Task: Look for products with cucumber flavor.
Action: Mouse moved to (20, 101)
Screenshot: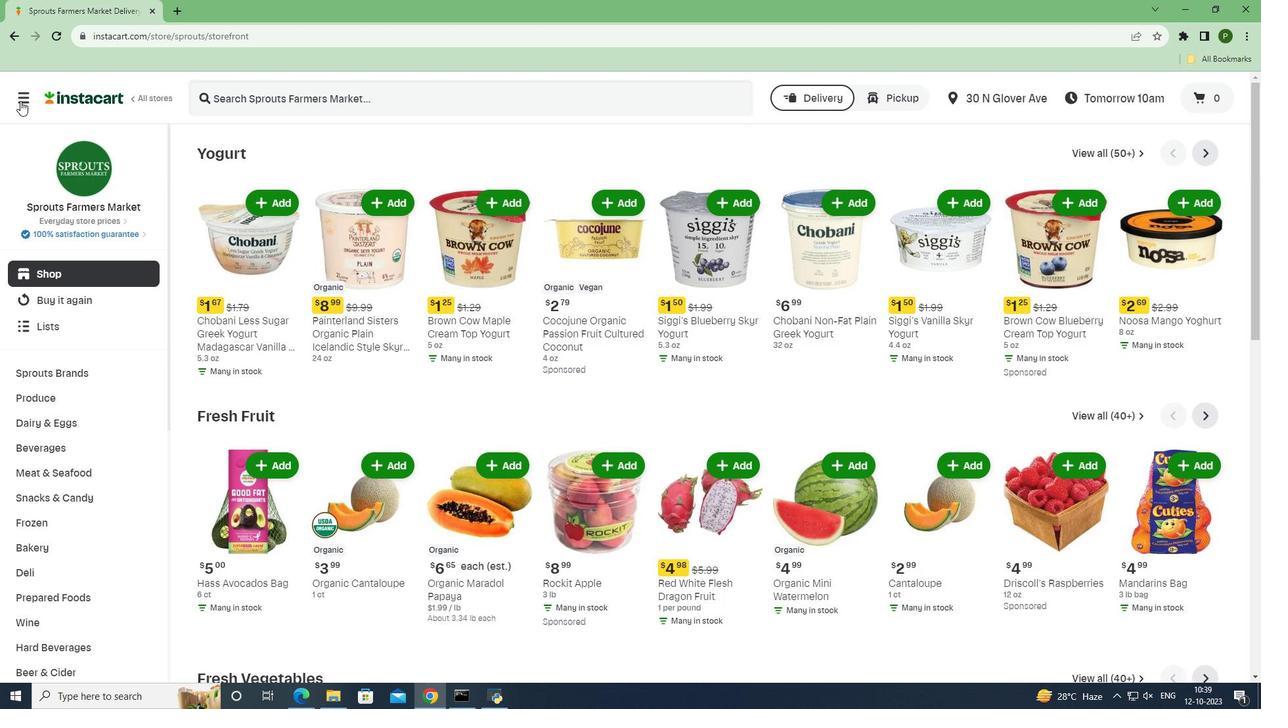 
Action: Mouse pressed left at (20, 101)
Screenshot: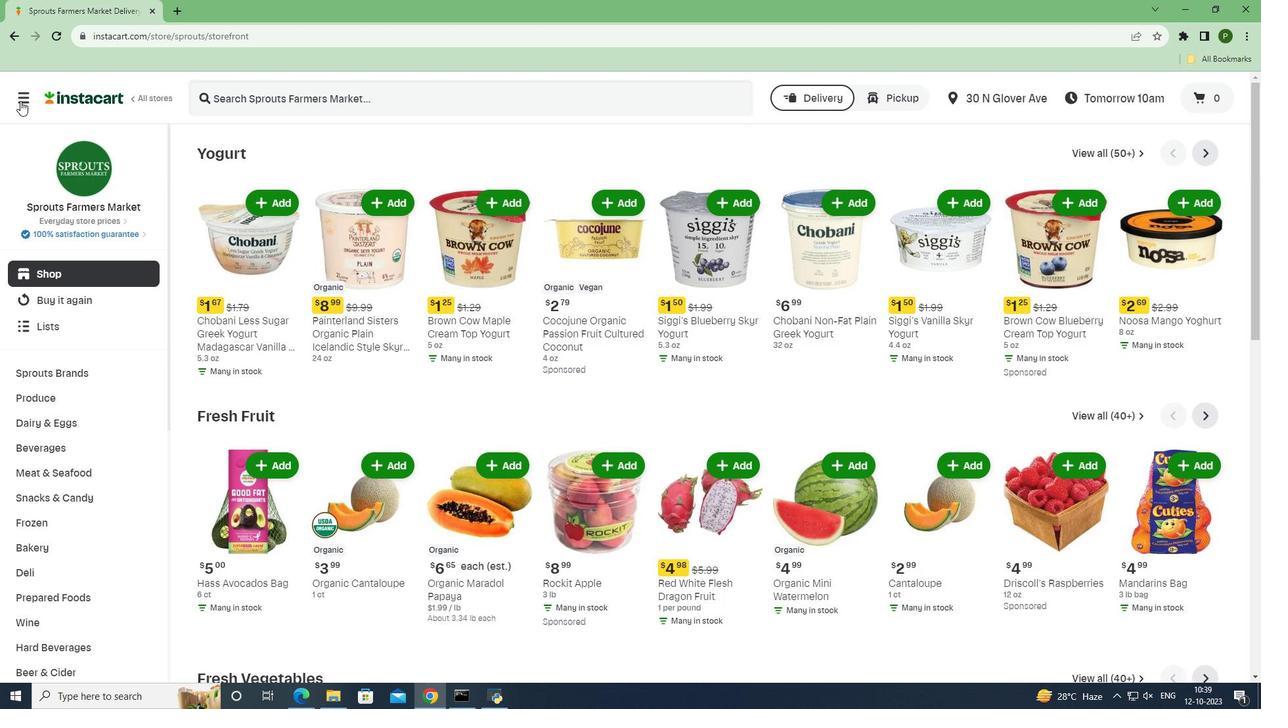 
Action: Mouse moved to (57, 348)
Screenshot: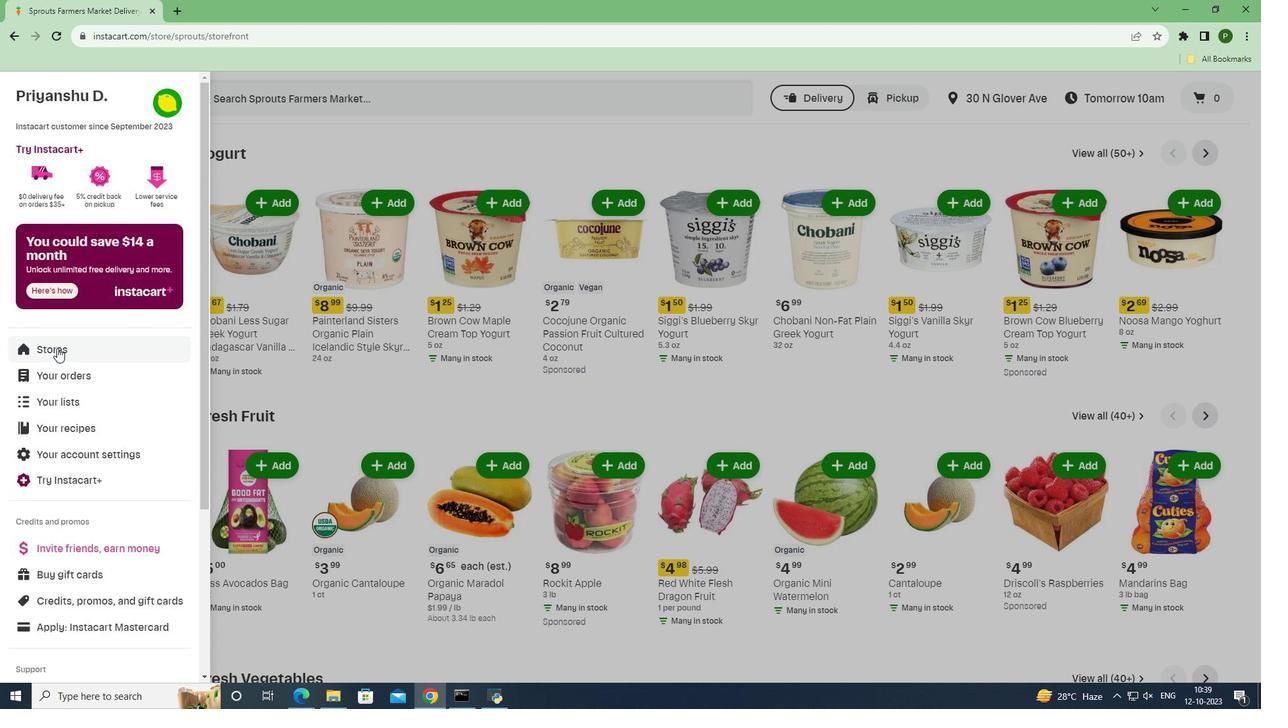 
Action: Mouse pressed left at (57, 348)
Screenshot: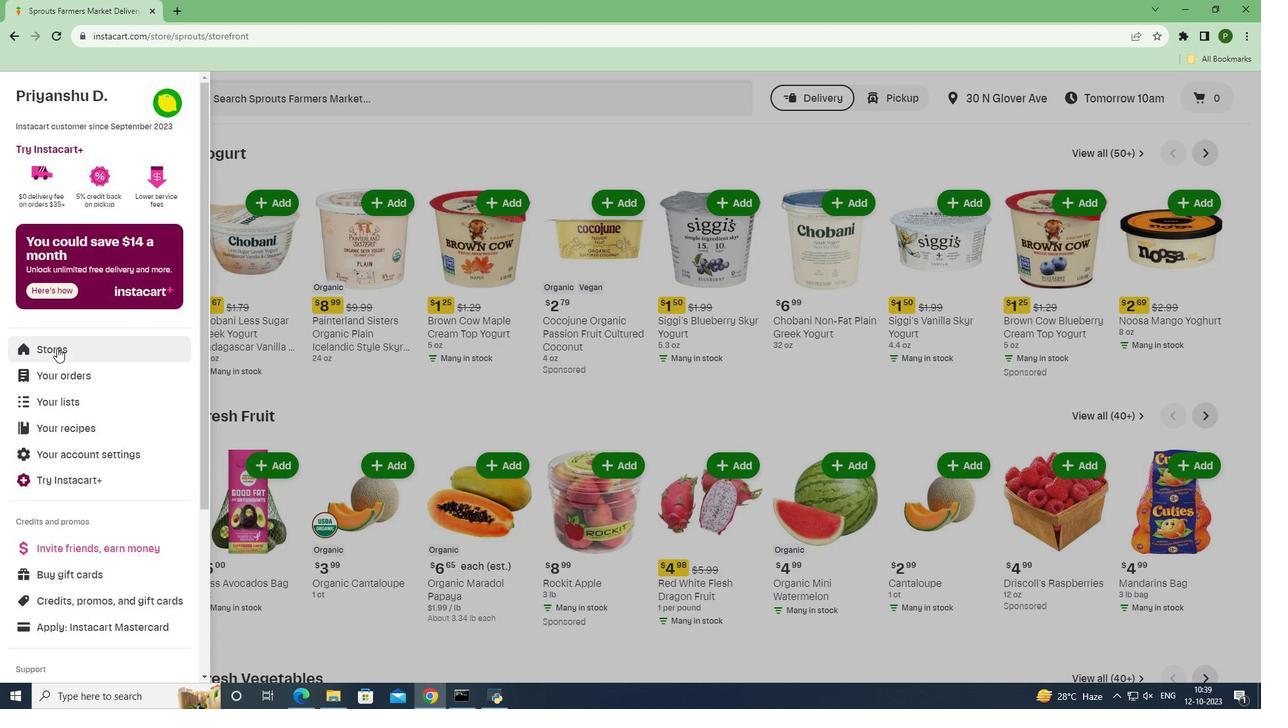 
Action: Mouse moved to (298, 152)
Screenshot: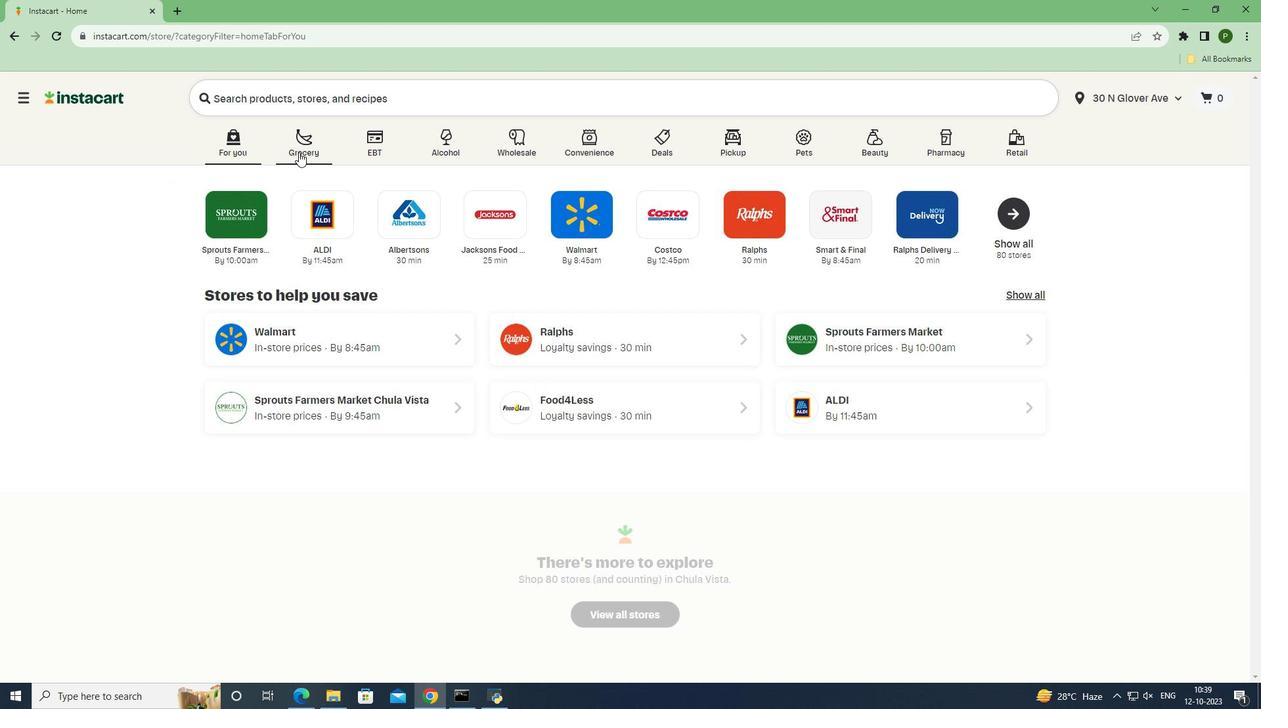 
Action: Mouse pressed left at (298, 152)
Screenshot: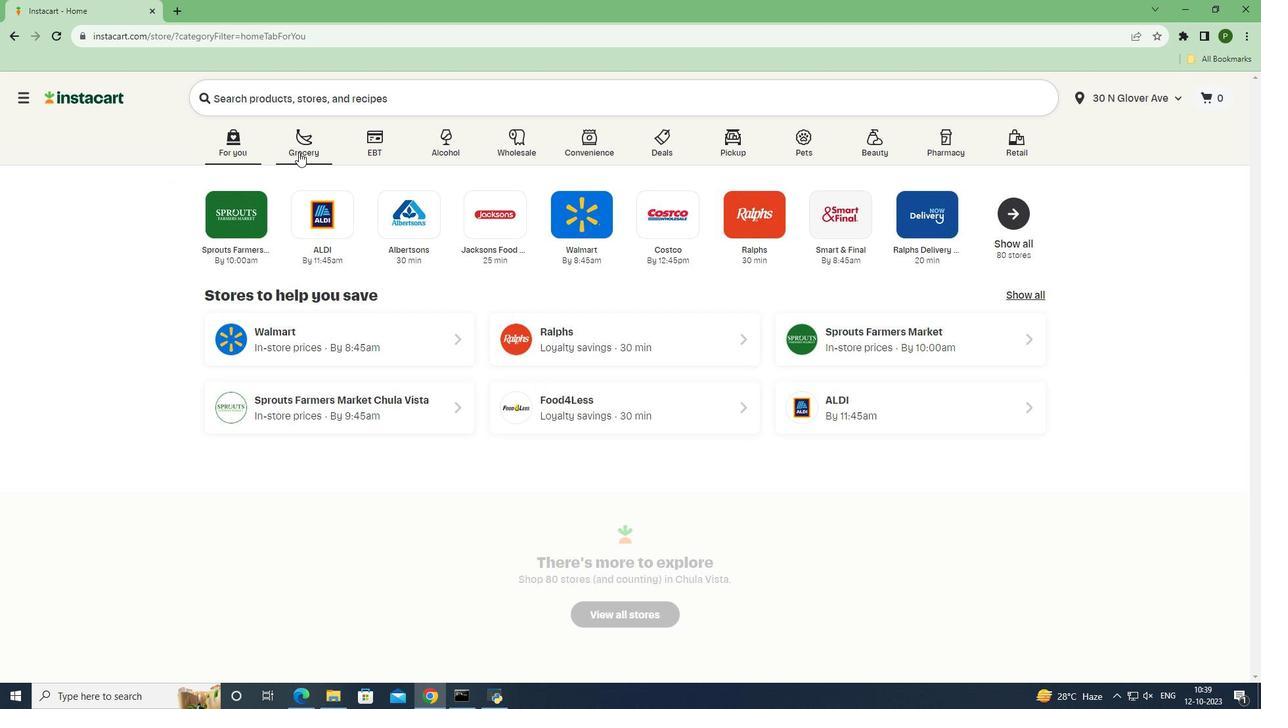 
Action: Mouse moved to (525, 302)
Screenshot: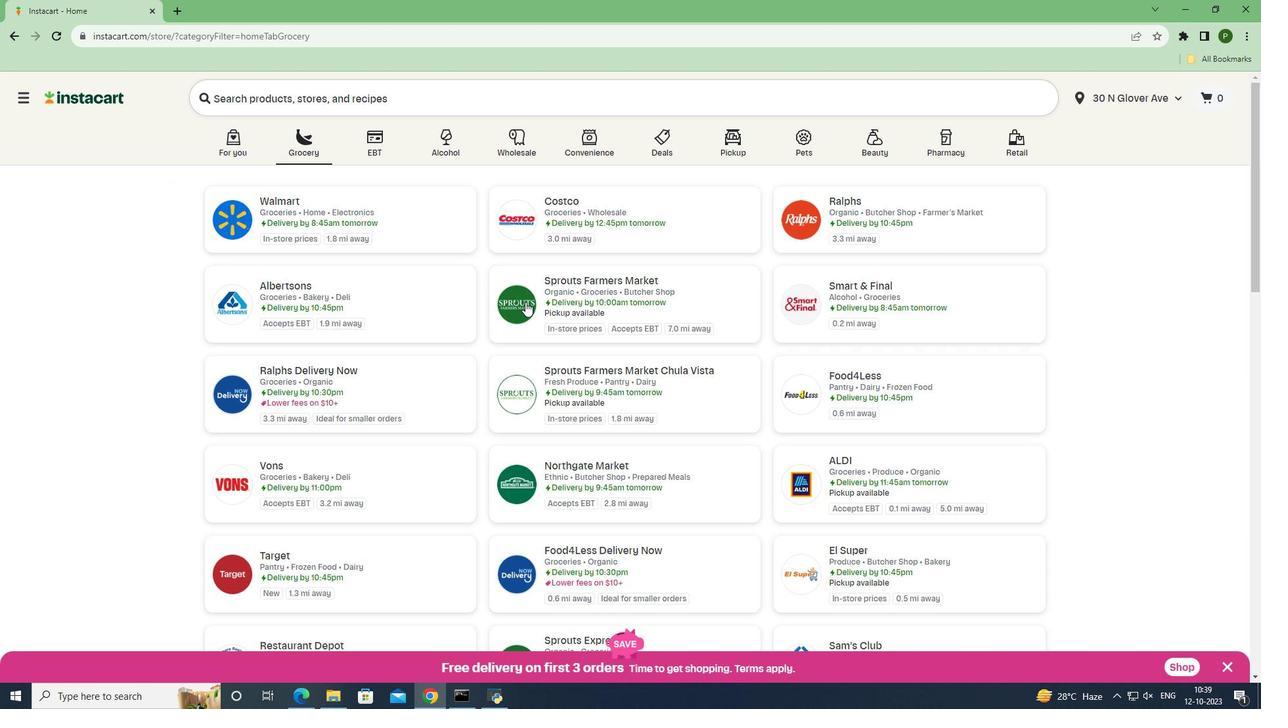 
Action: Mouse pressed left at (525, 302)
Screenshot: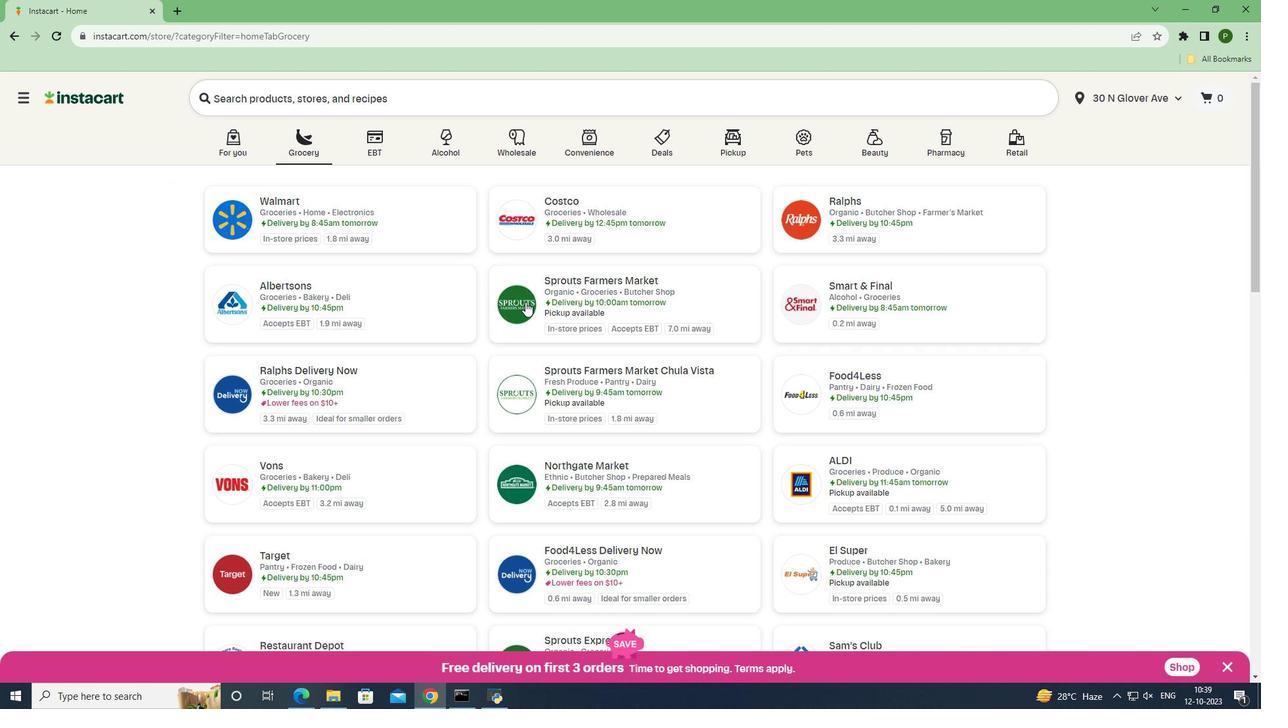 
Action: Mouse moved to (105, 450)
Screenshot: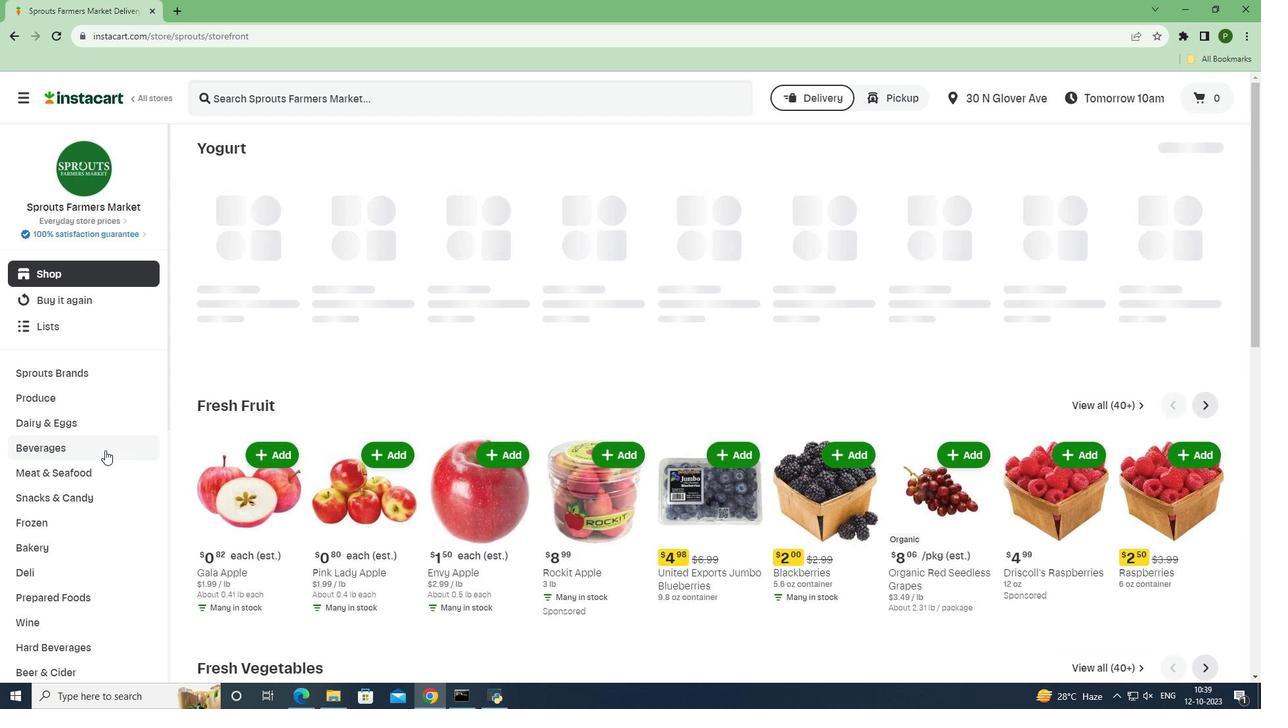 
Action: Mouse pressed left at (105, 450)
Screenshot: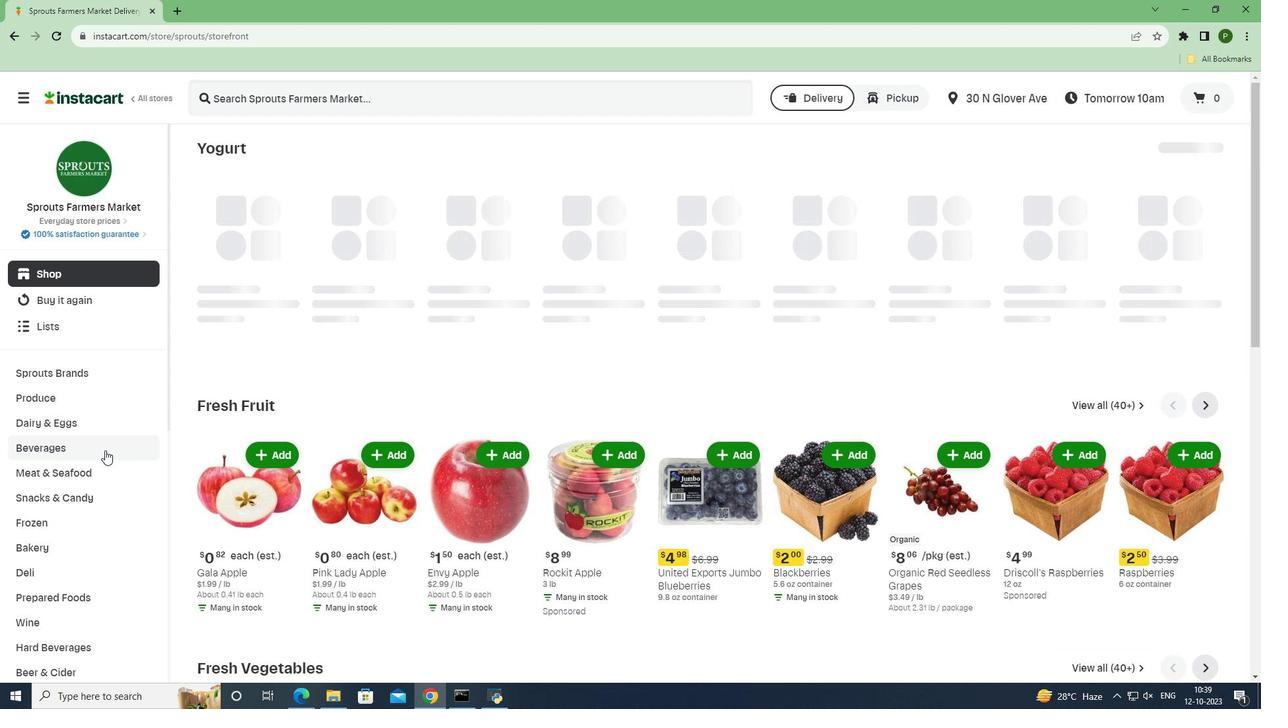 
Action: Mouse moved to (553, 183)
Screenshot: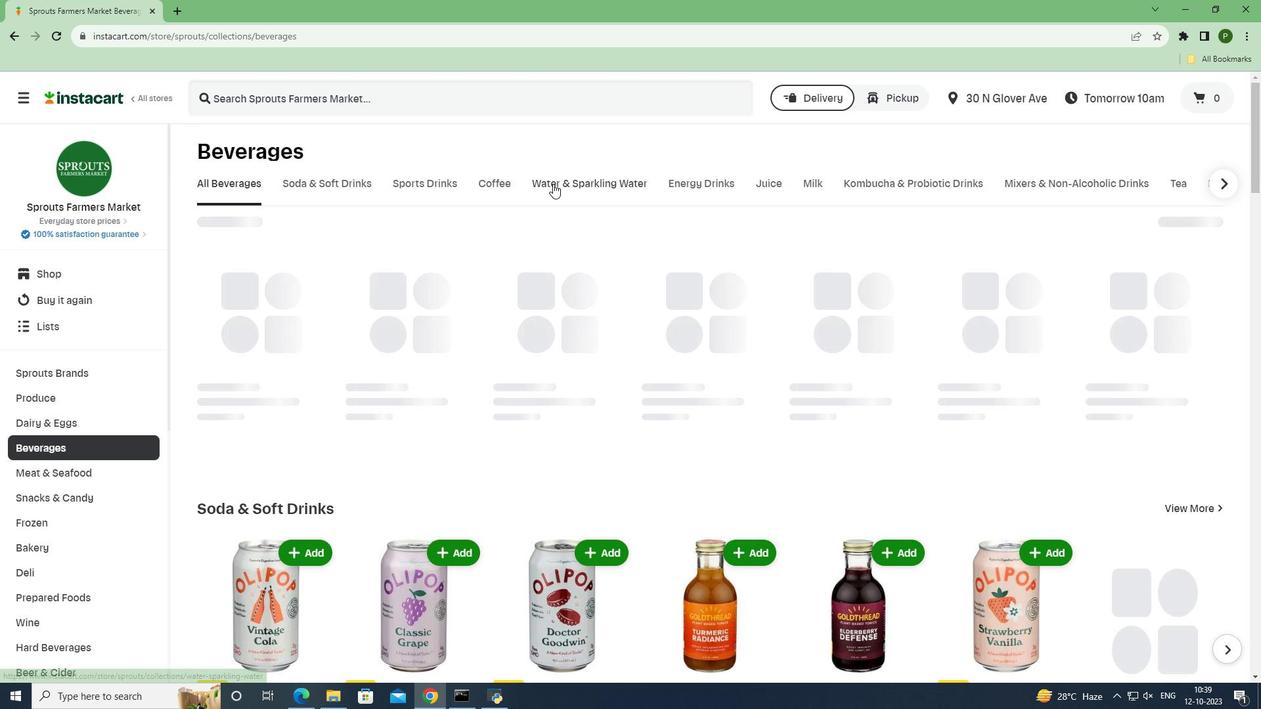 
Action: Mouse pressed left at (553, 183)
Screenshot: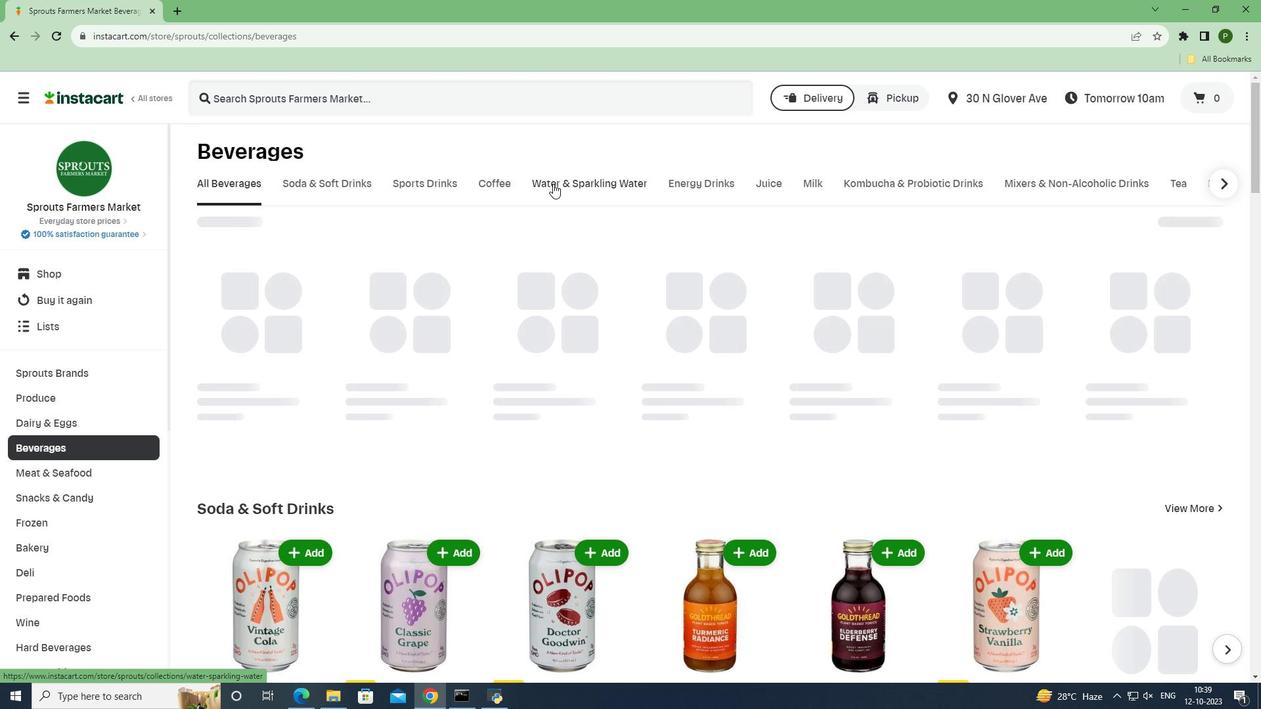 
Action: Mouse moved to (218, 290)
Screenshot: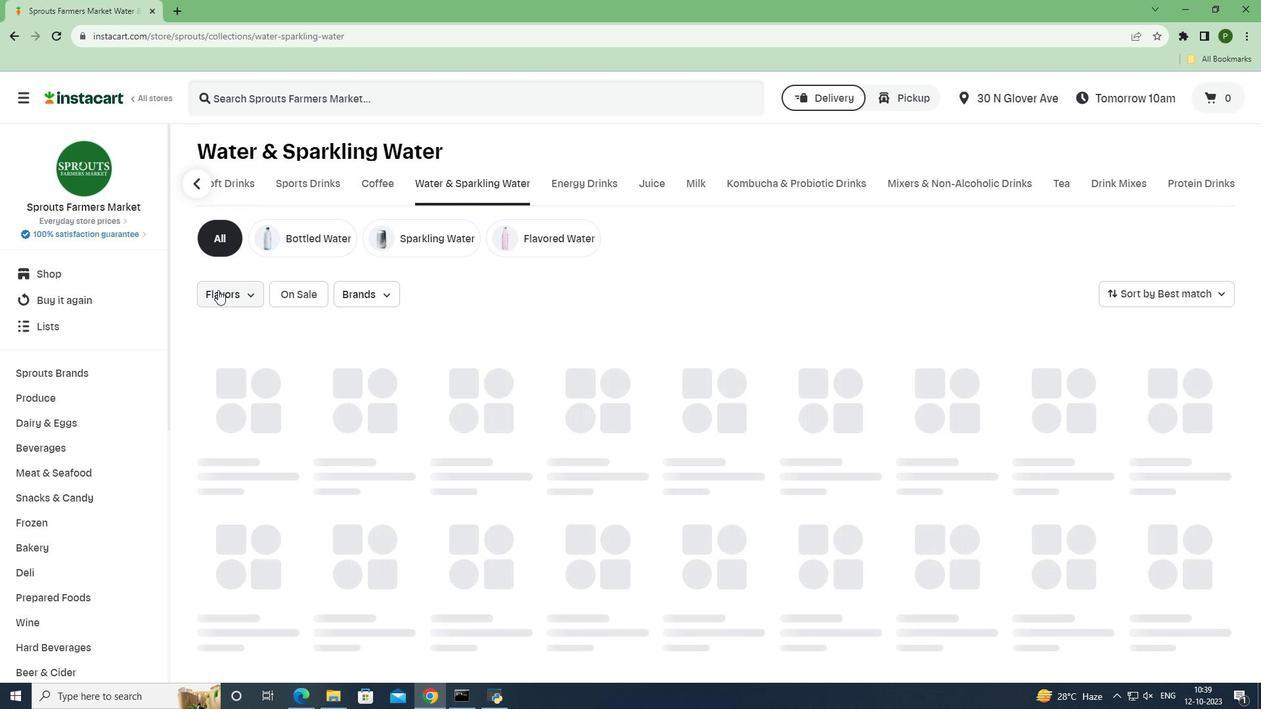 
Action: Mouse pressed left at (218, 290)
Screenshot: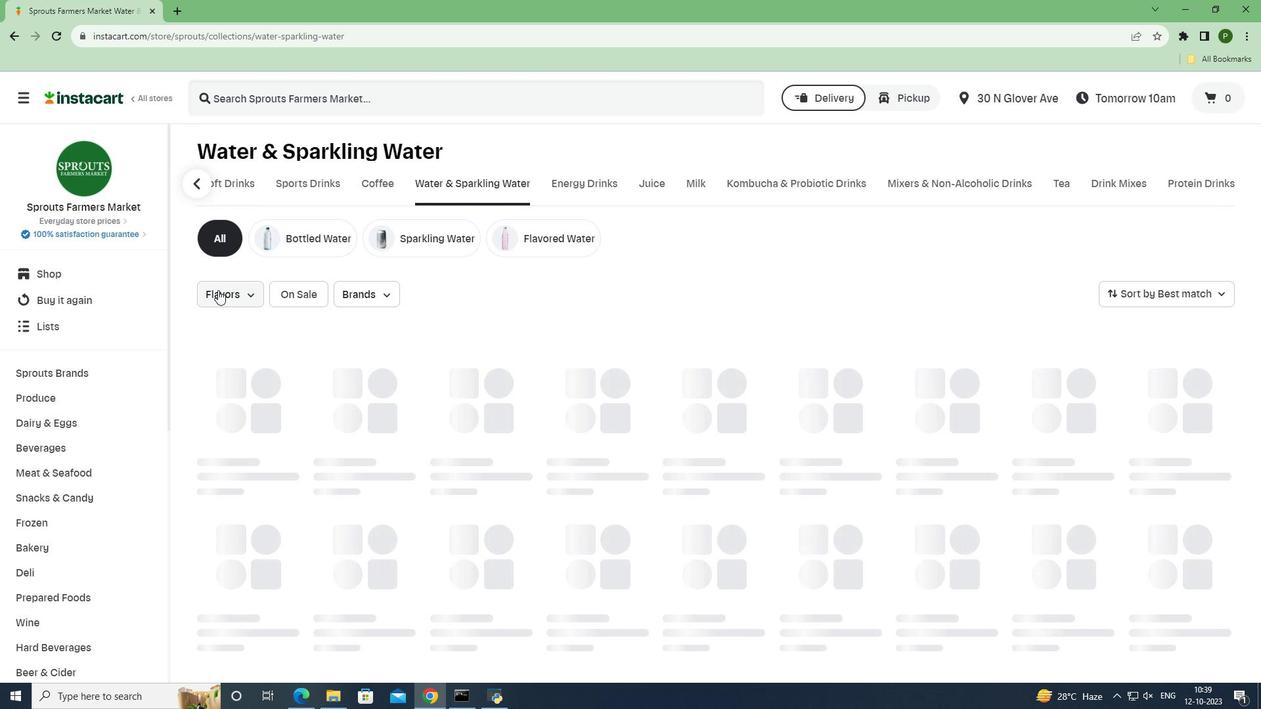 
Action: Mouse moved to (279, 411)
Screenshot: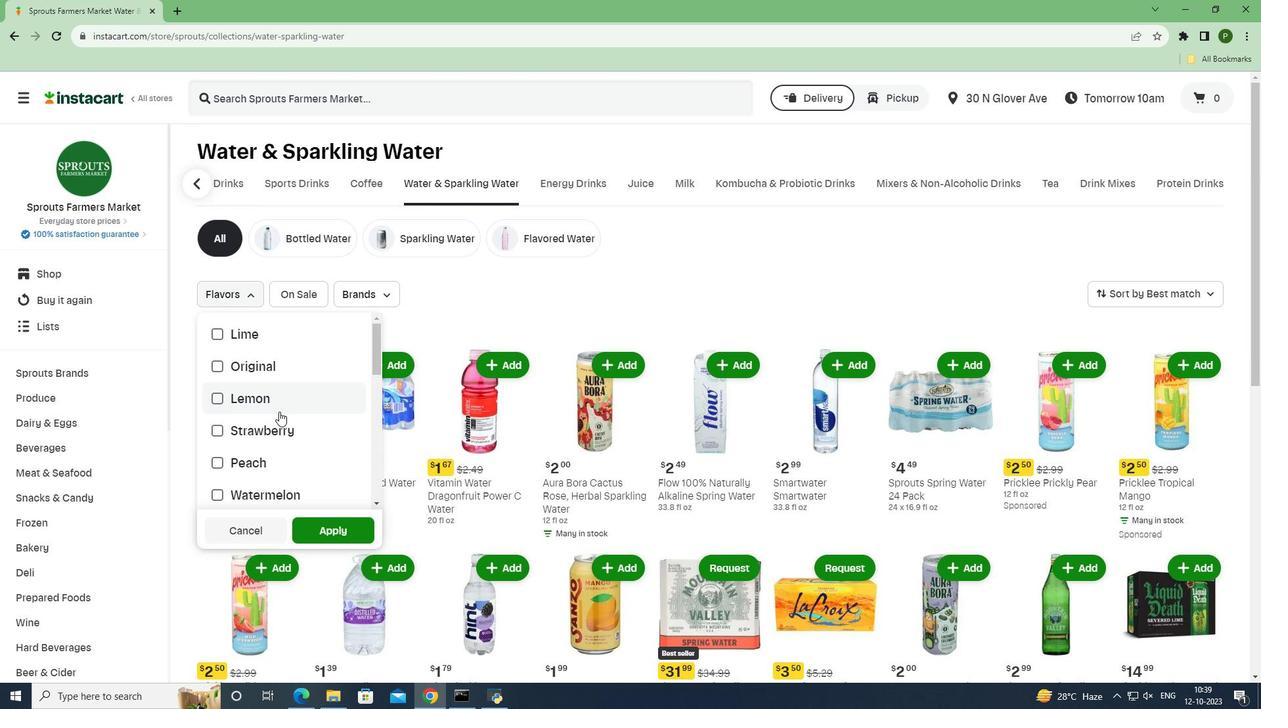 
Action: Mouse scrolled (279, 411) with delta (0, 0)
Screenshot: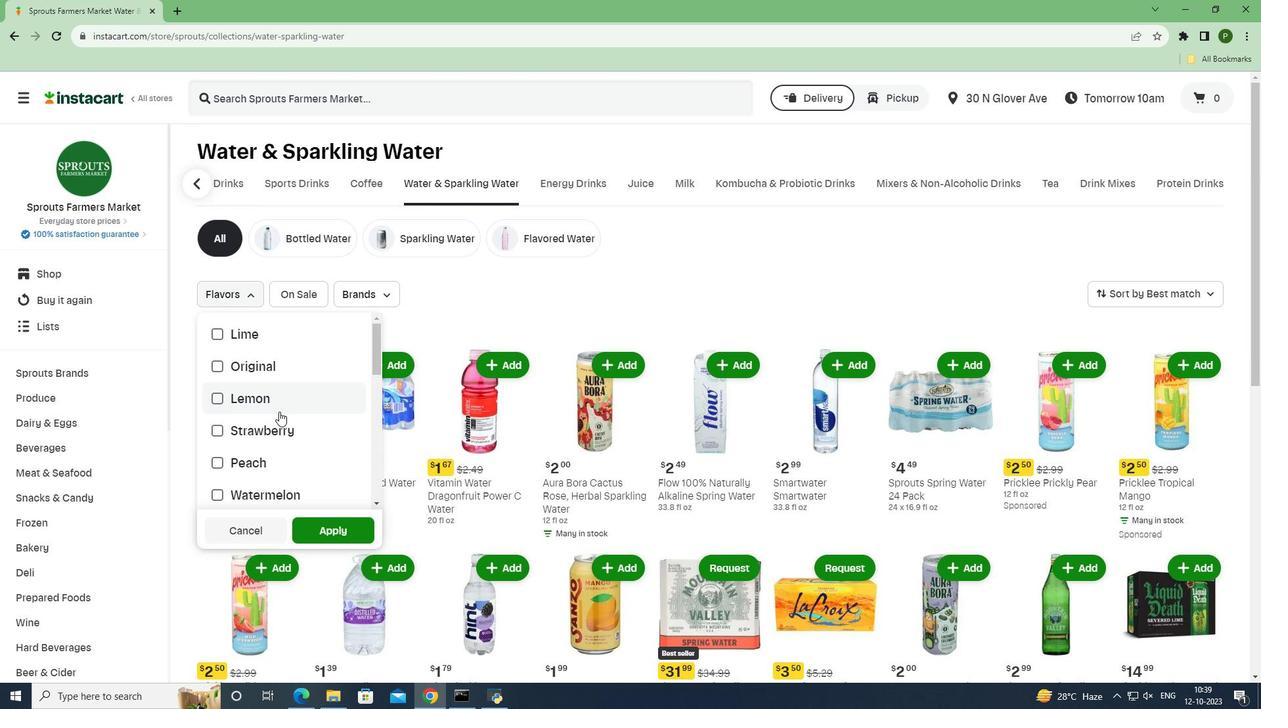 
Action: Mouse scrolled (279, 411) with delta (0, 0)
Screenshot: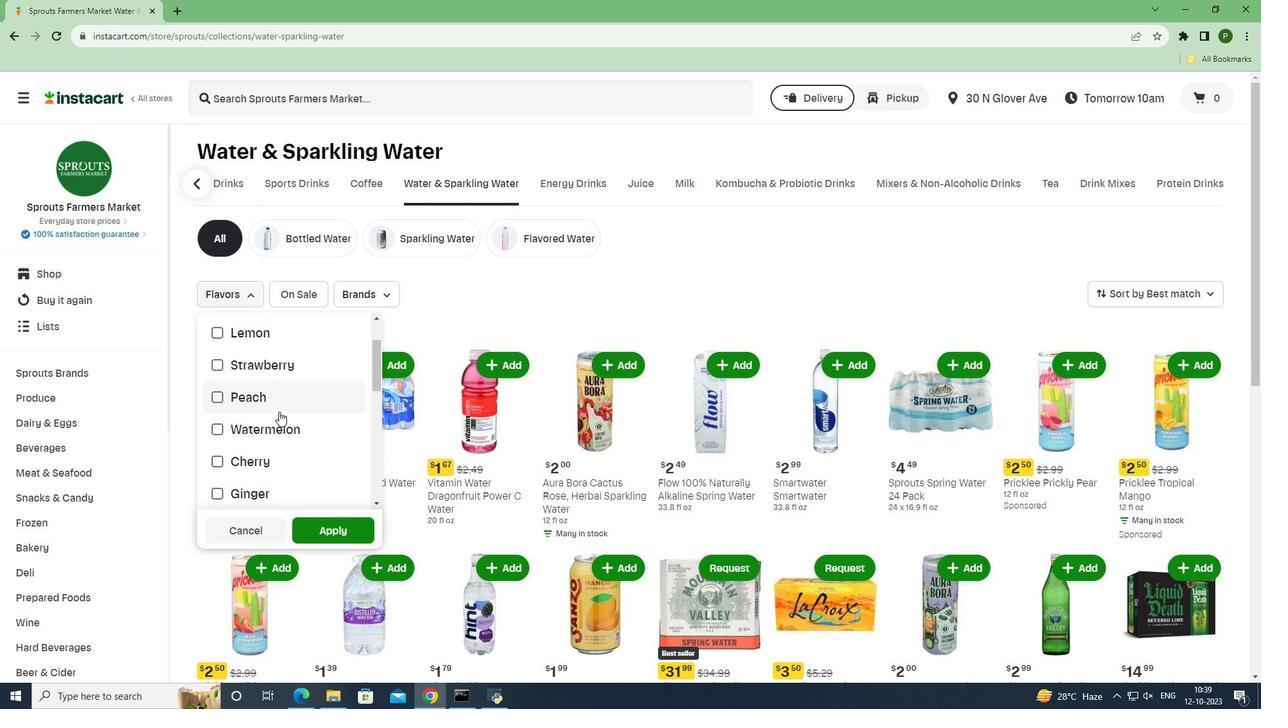 
Action: Mouse scrolled (279, 411) with delta (0, 0)
Screenshot: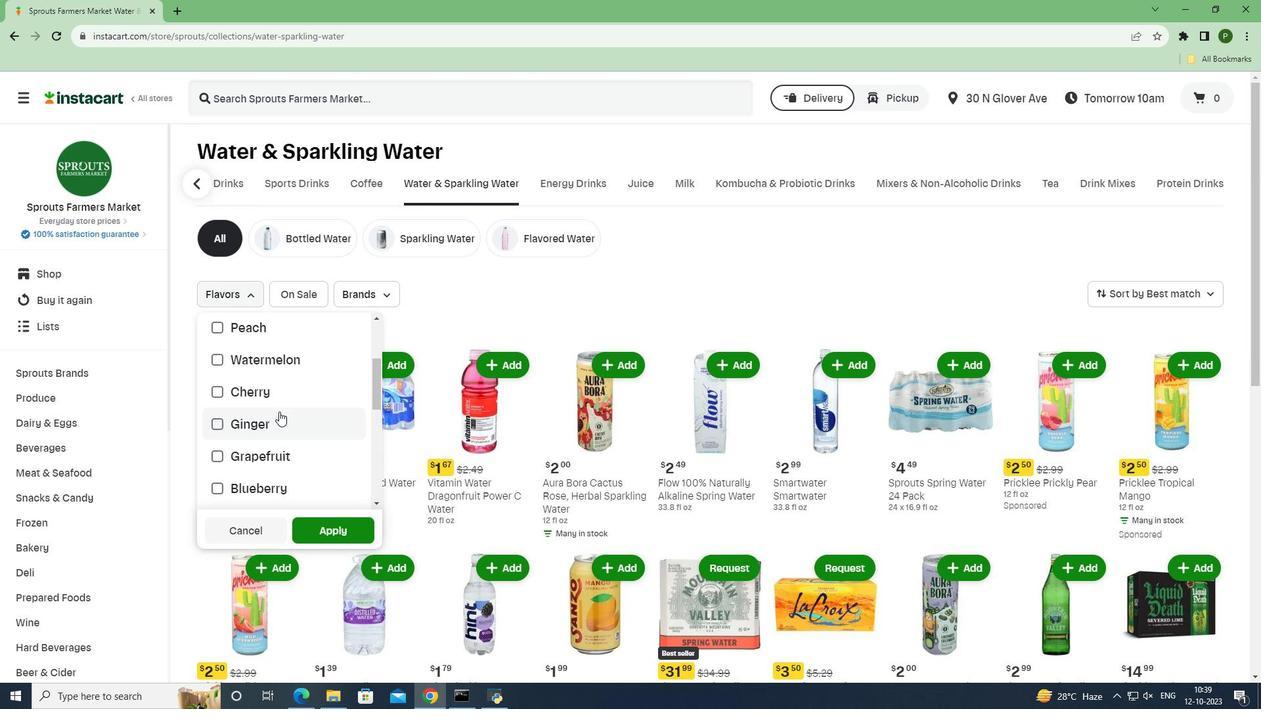 
Action: Mouse scrolled (279, 411) with delta (0, 0)
Screenshot: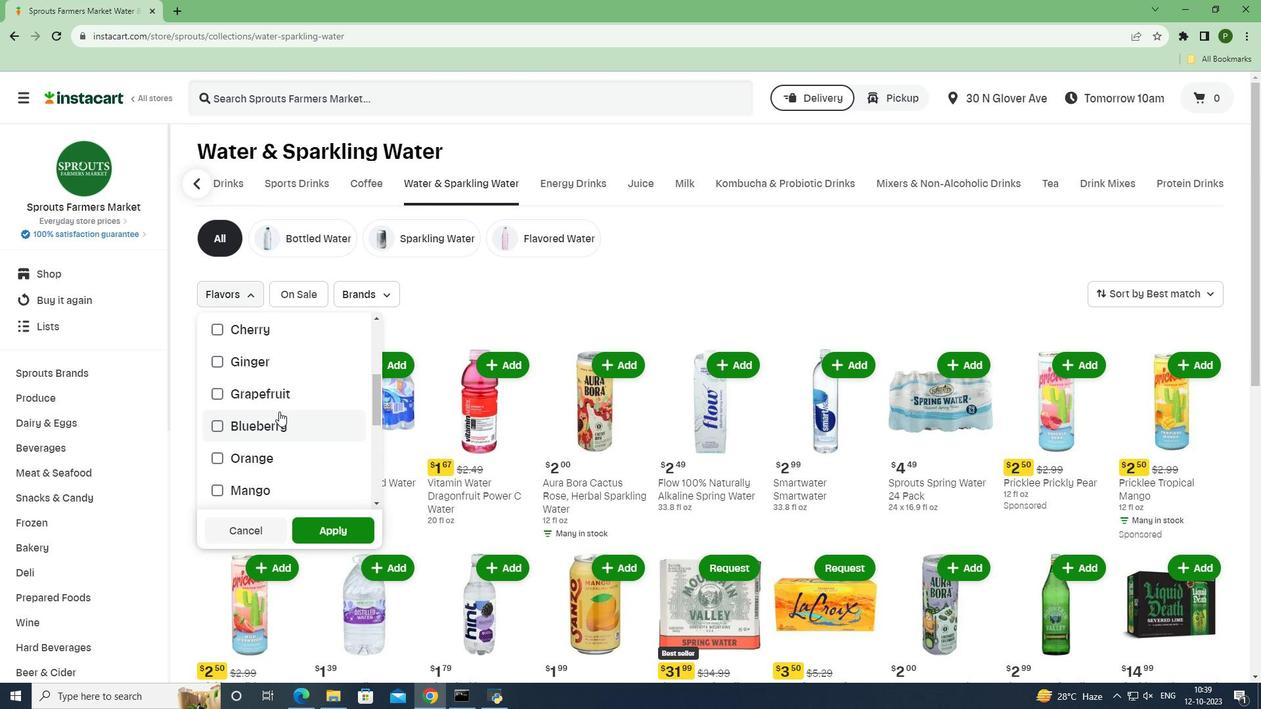 
Action: Mouse moved to (281, 451)
Screenshot: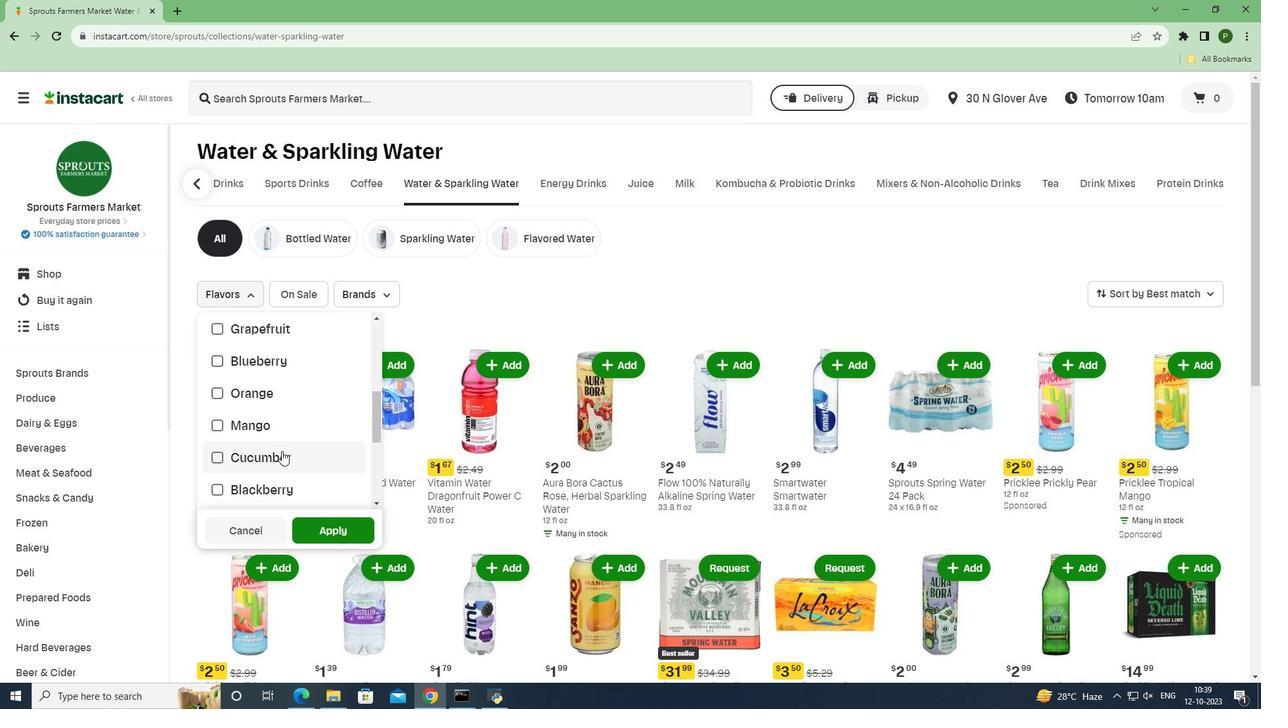 
Action: Mouse pressed left at (281, 451)
Screenshot: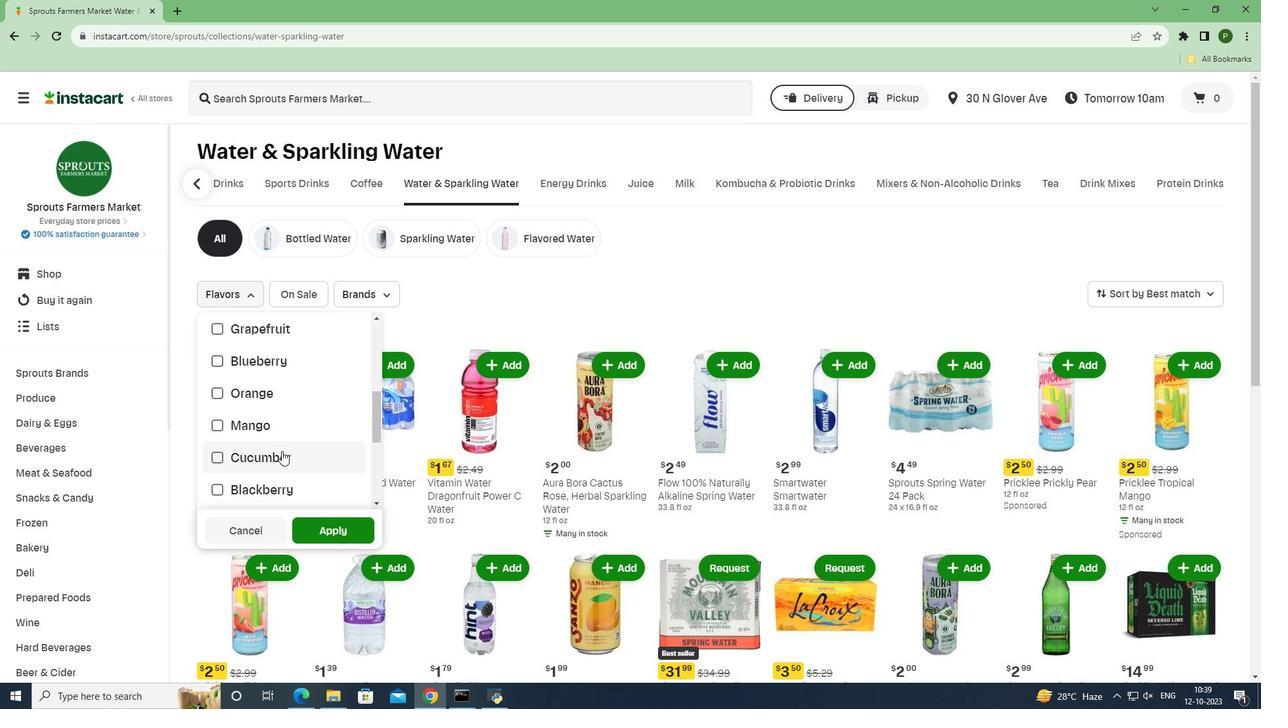 
Action: Mouse moved to (335, 528)
Screenshot: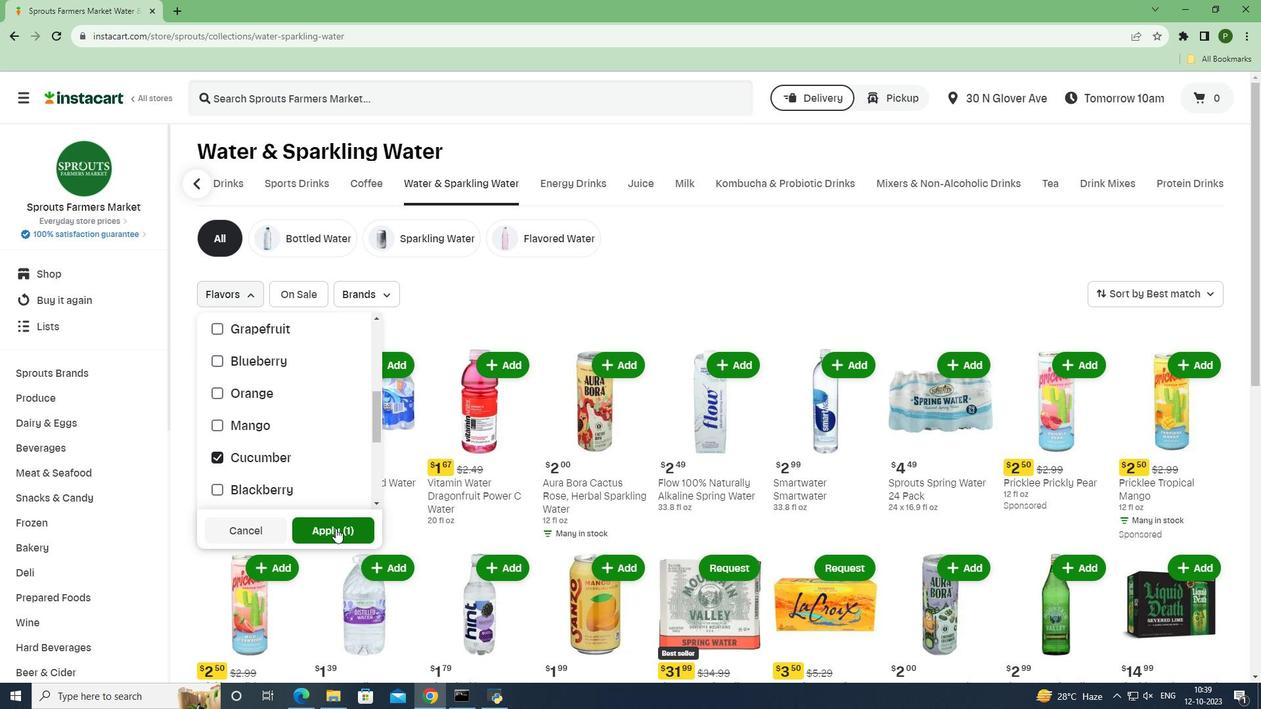 
Action: Mouse pressed left at (335, 528)
Screenshot: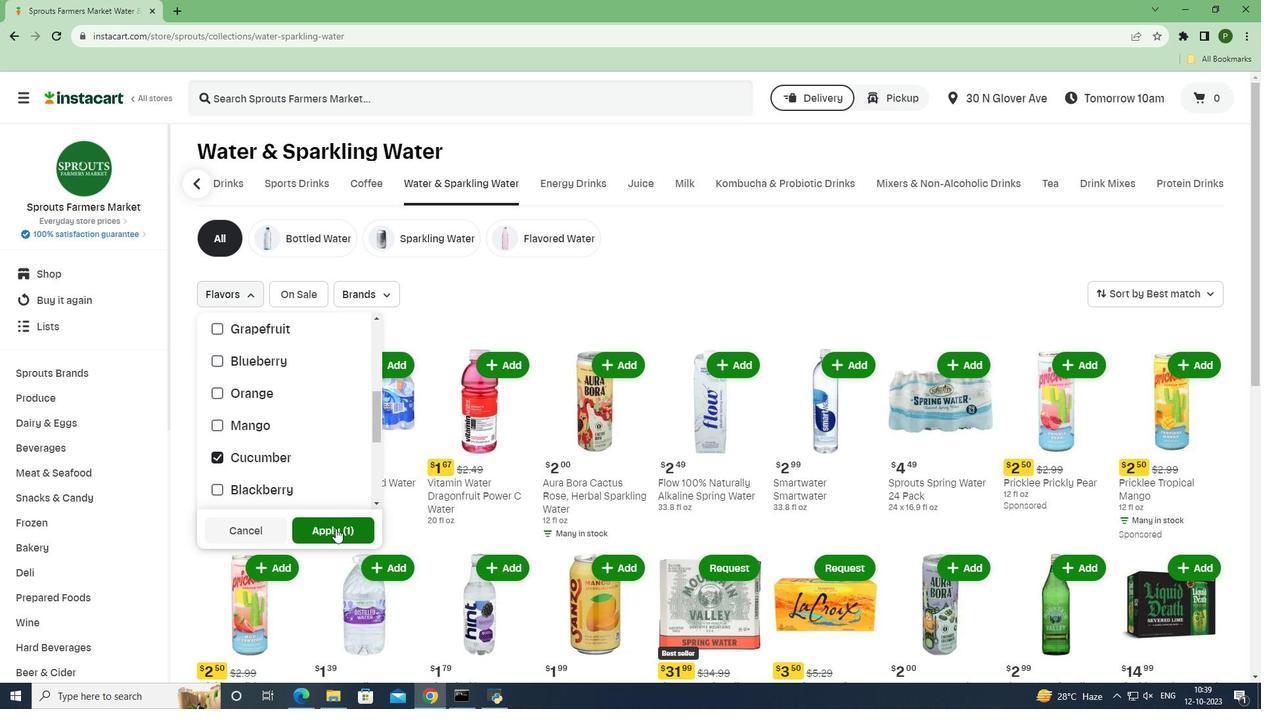 
Action: Mouse moved to (451, 576)
Screenshot: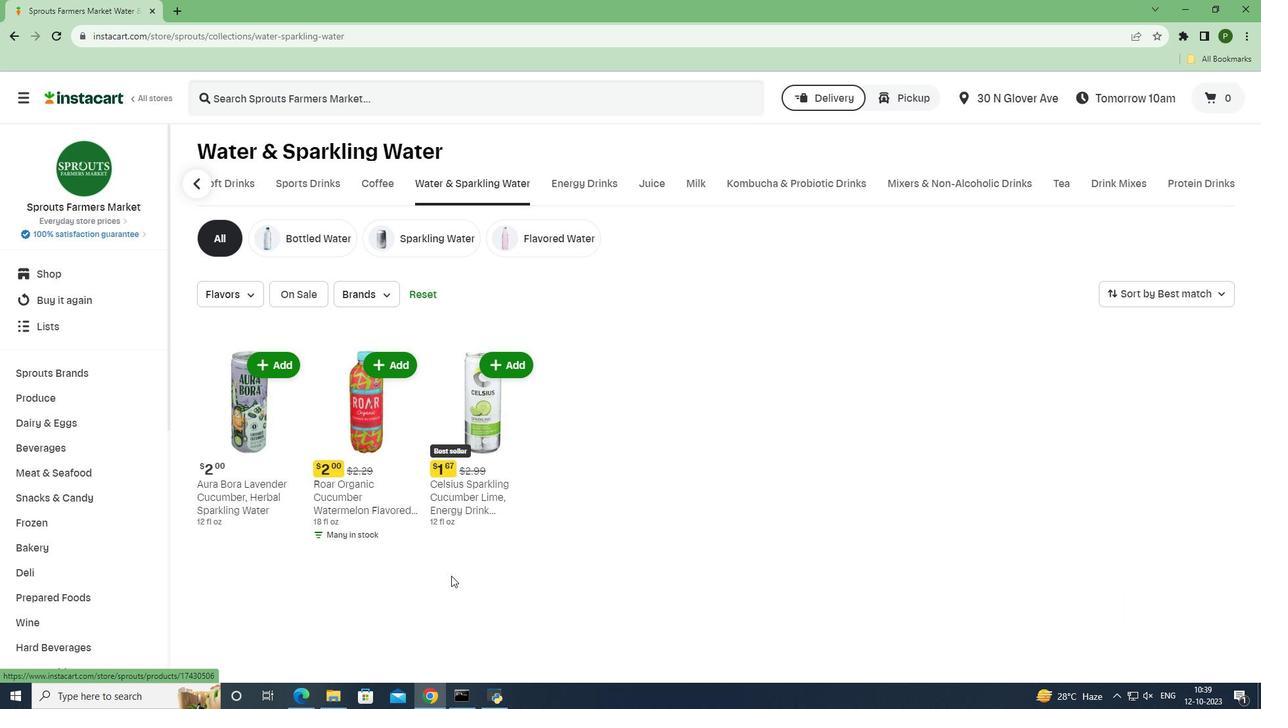 
